 Task: Read out recent articles posted on the page of Apple
Action: Mouse moved to (619, 58)
Screenshot: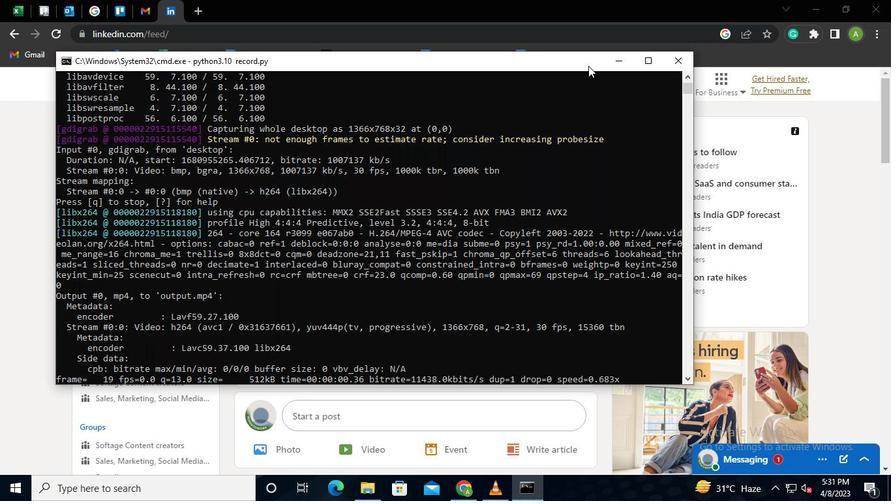 
Action: Mouse pressed left at (619, 58)
Screenshot: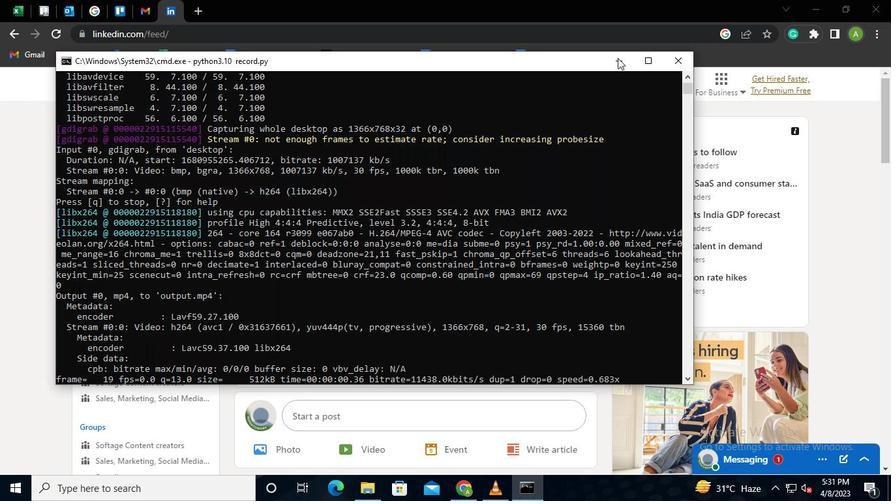 
Action: Mouse moved to (221, 83)
Screenshot: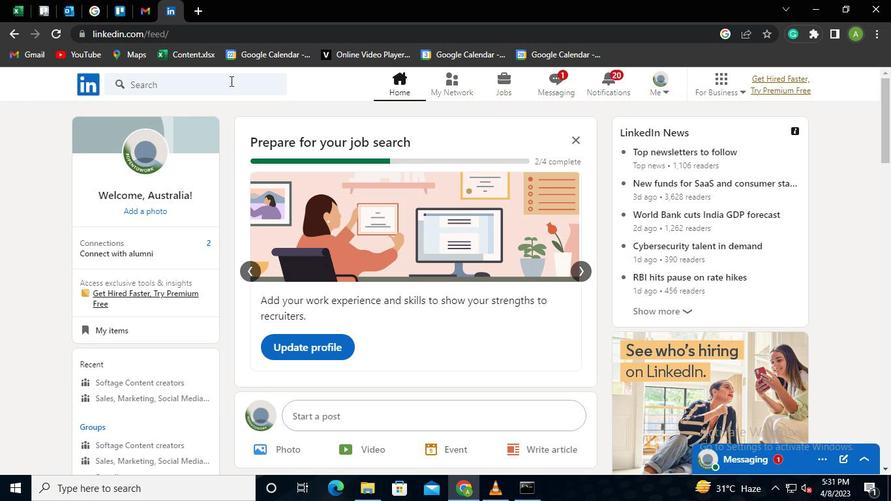 
Action: Mouse pressed left at (221, 83)
Screenshot: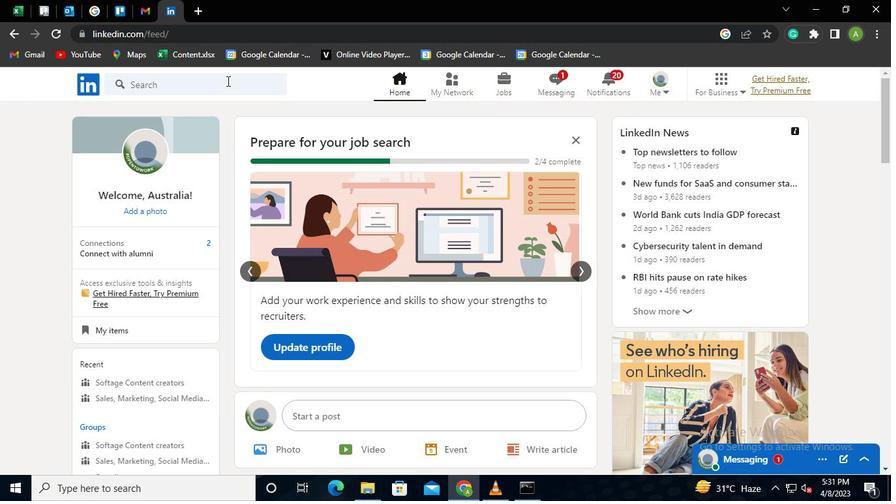 
Action: Keyboard Key.shift
Screenshot: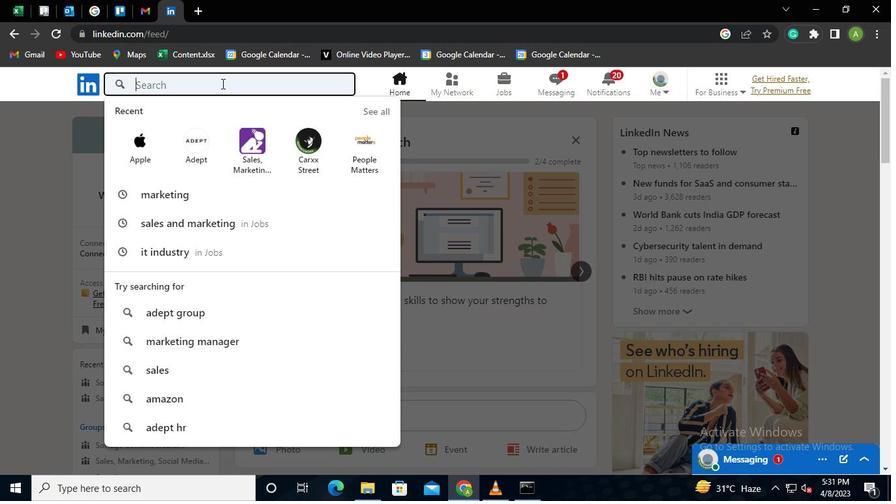 
Action: Keyboard A
Screenshot: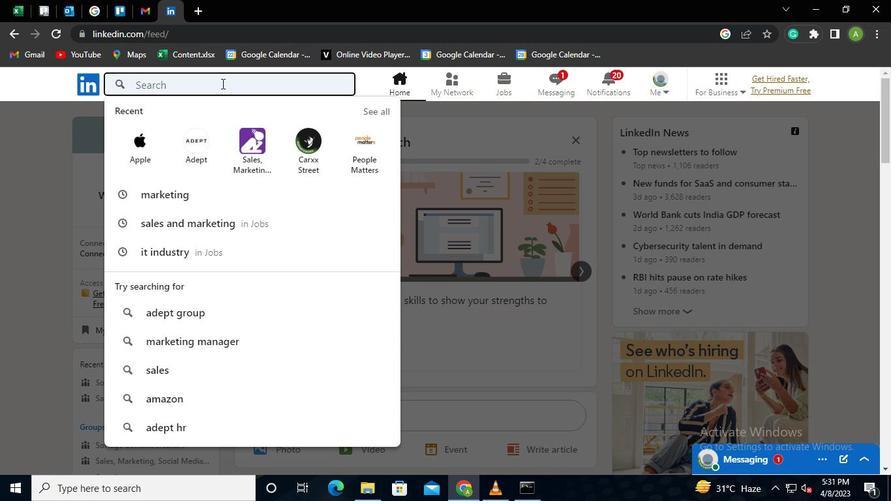 
Action: Keyboard p
Screenshot: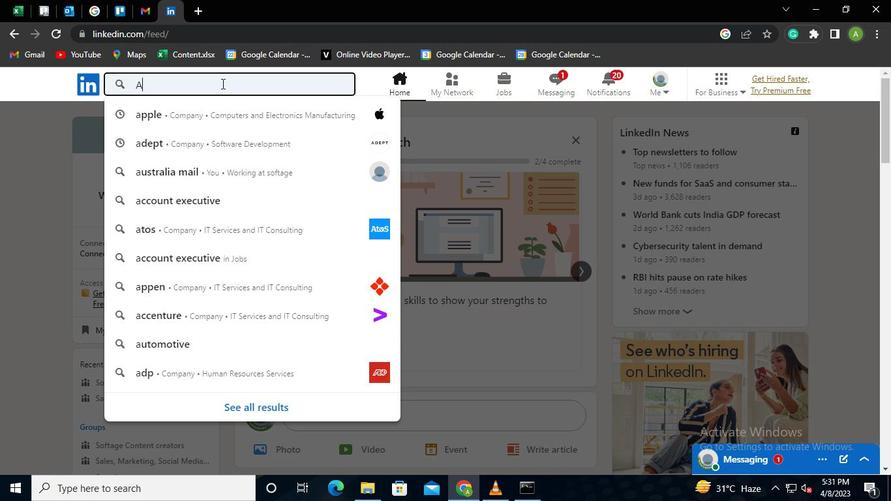 
Action: Keyboard p
Screenshot: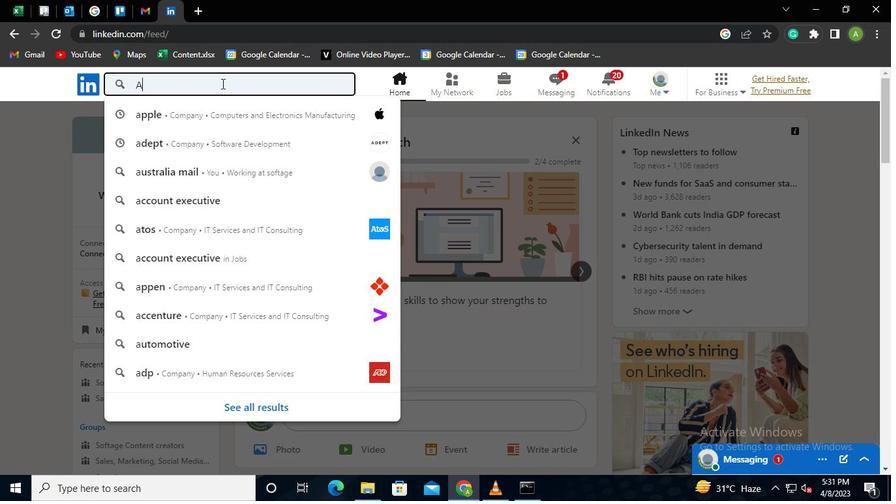 
Action: Keyboard l
Screenshot: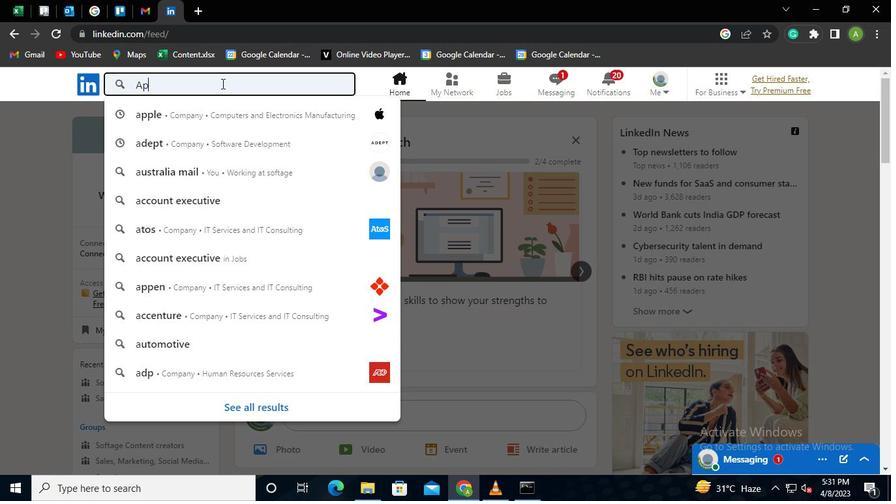 
Action: Keyboard e
Screenshot: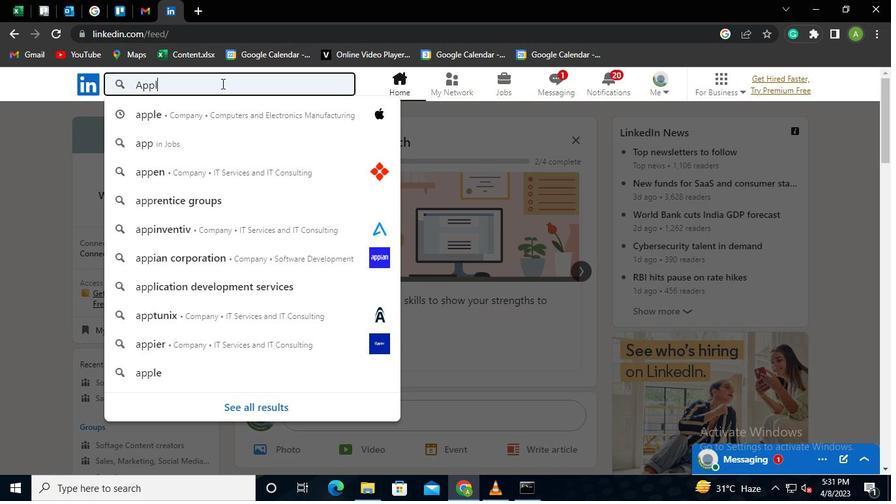 
Action: Keyboard Key.enter
Screenshot: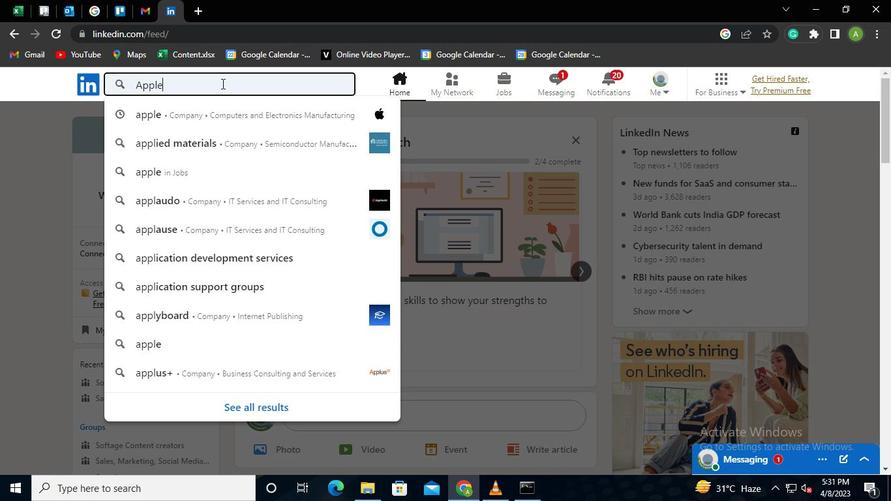 
Action: Mouse moved to (278, 195)
Screenshot: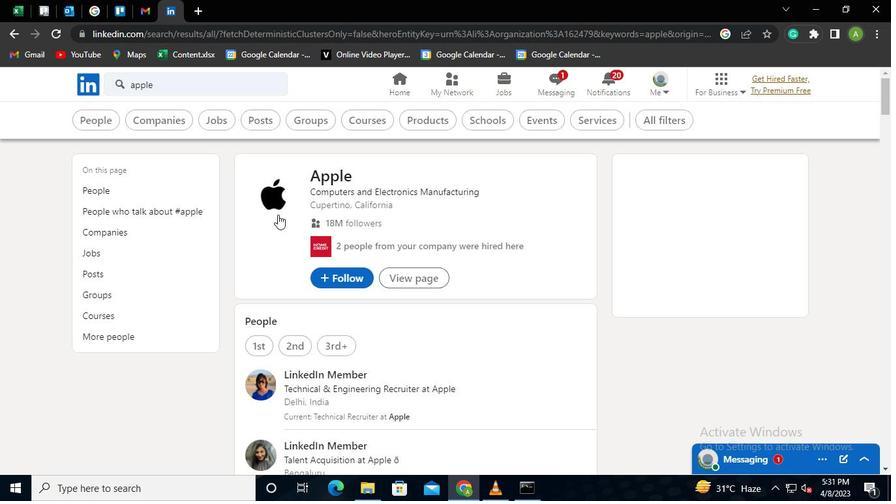
Action: Mouse pressed left at (278, 195)
Screenshot: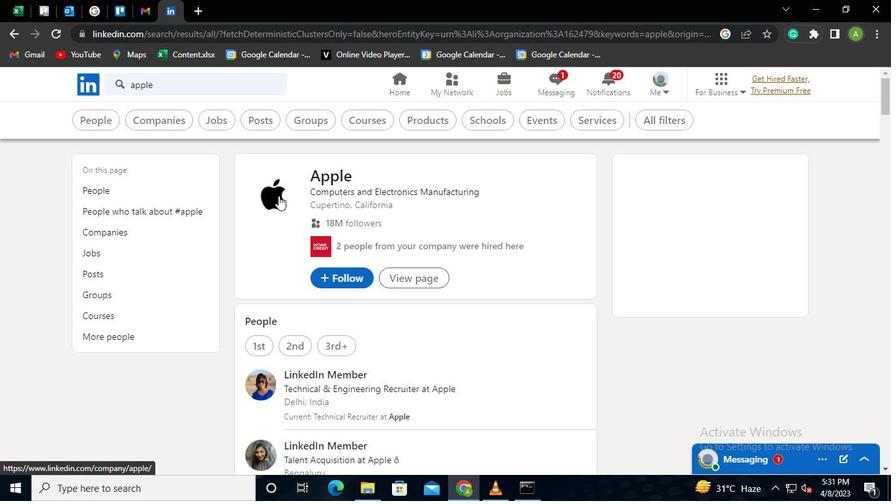 
Action: Mouse moved to (272, 201)
Screenshot: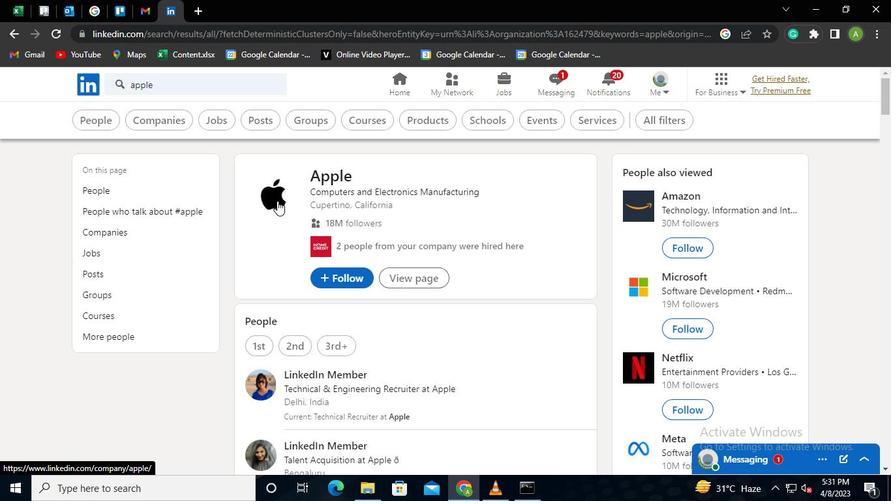 
Action: Mouse pressed left at (272, 201)
Screenshot: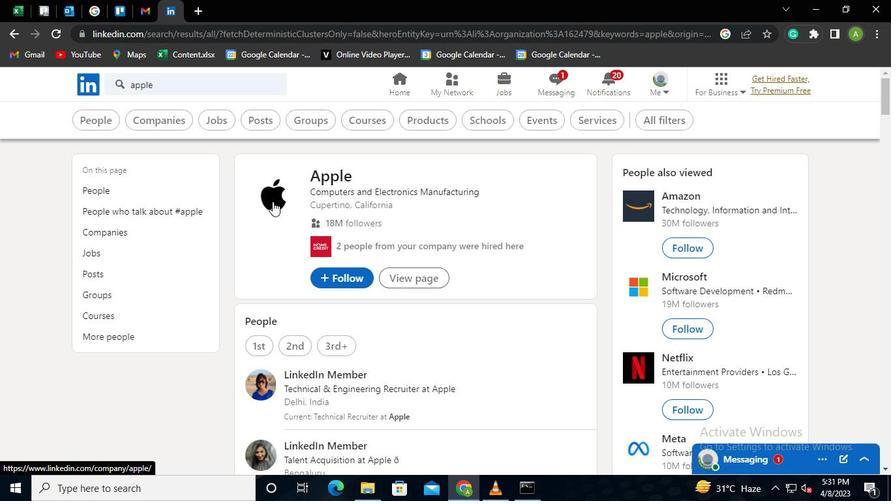 
Action: Mouse moved to (257, 230)
Screenshot: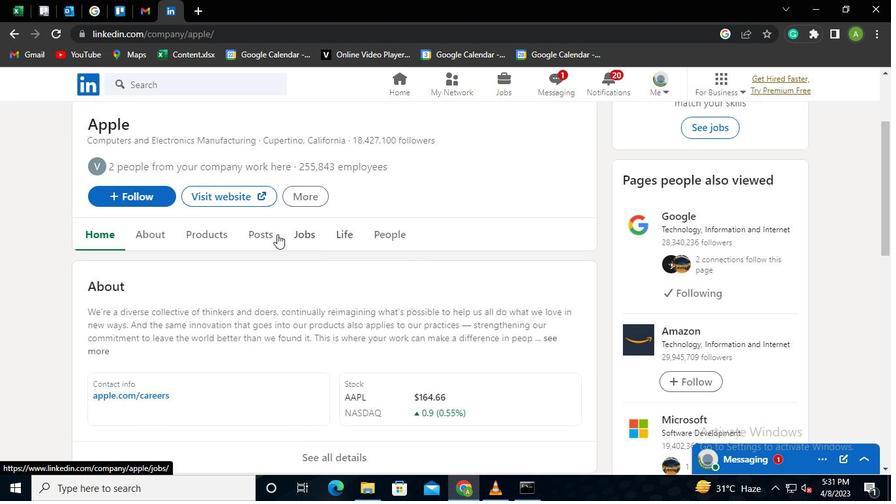
Action: Mouse pressed left at (257, 230)
Screenshot: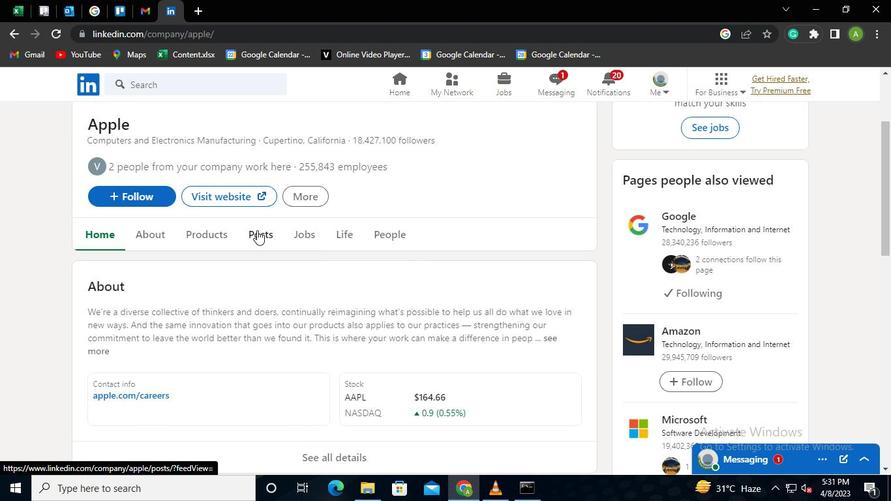 
Action: Mouse moved to (404, 263)
Screenshot: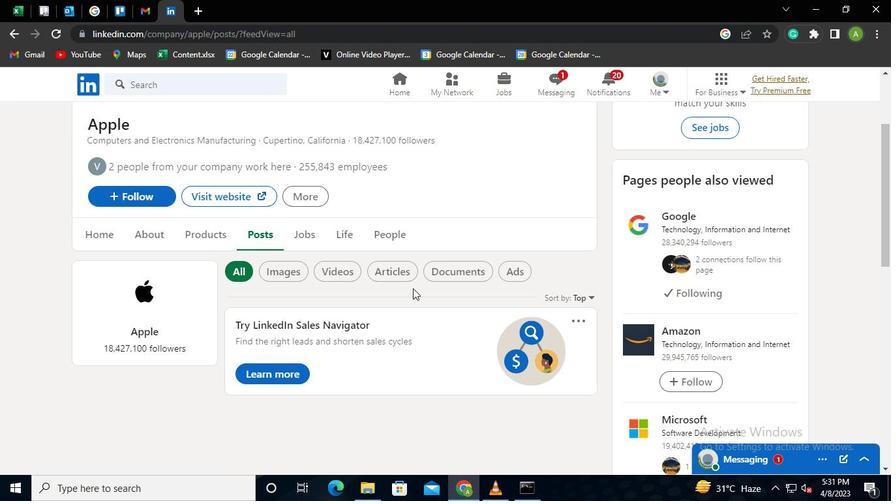 
Action: Mouse pressed left at (404, 263)
Screenshot: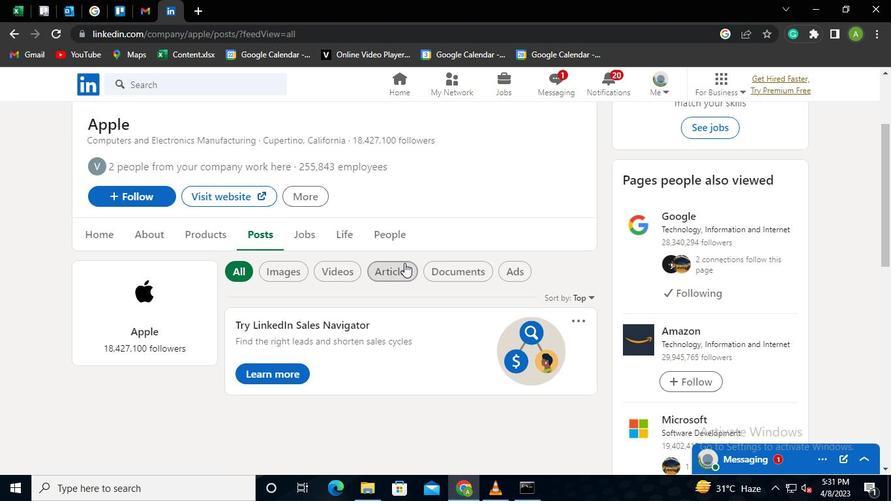 
Action: Mouse moved to (539, 499)
Screenshot: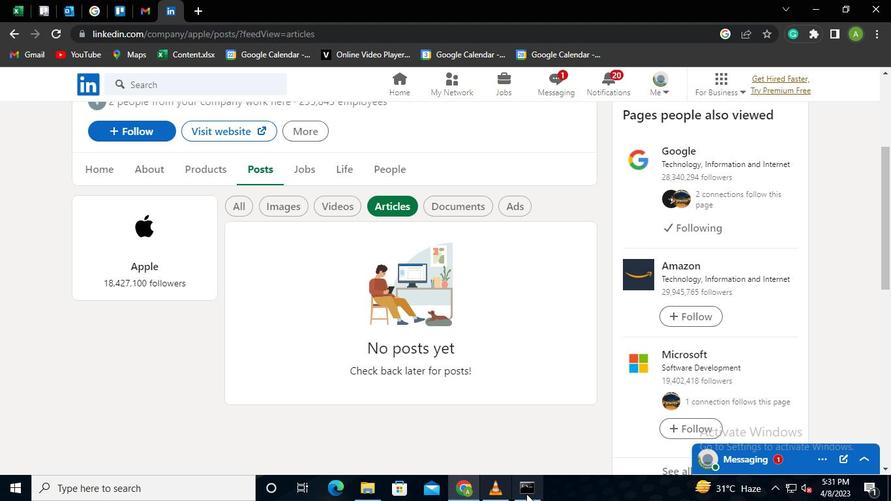 
Action: Mouse pressed left at (539, 499)
Screenshot: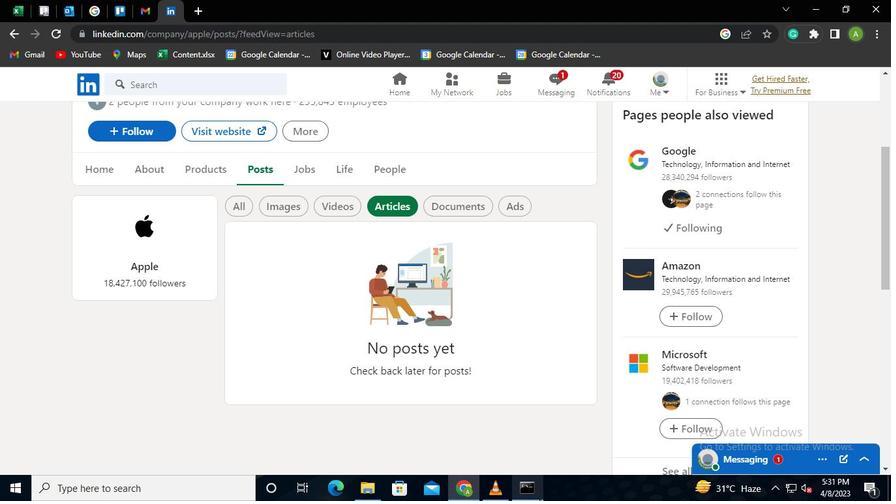 
Action: Mouse moved to (678, 52)
Screenshot: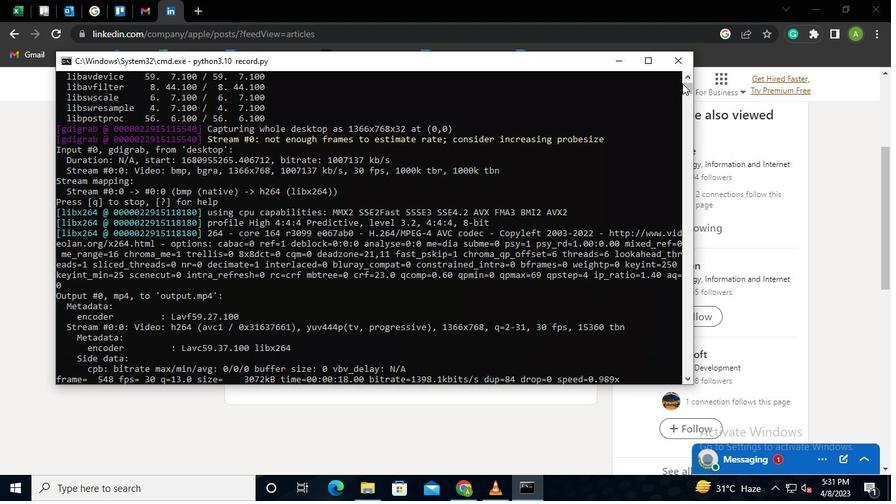 
Action: Mouse pressed left at (678, 52)
Screenshot: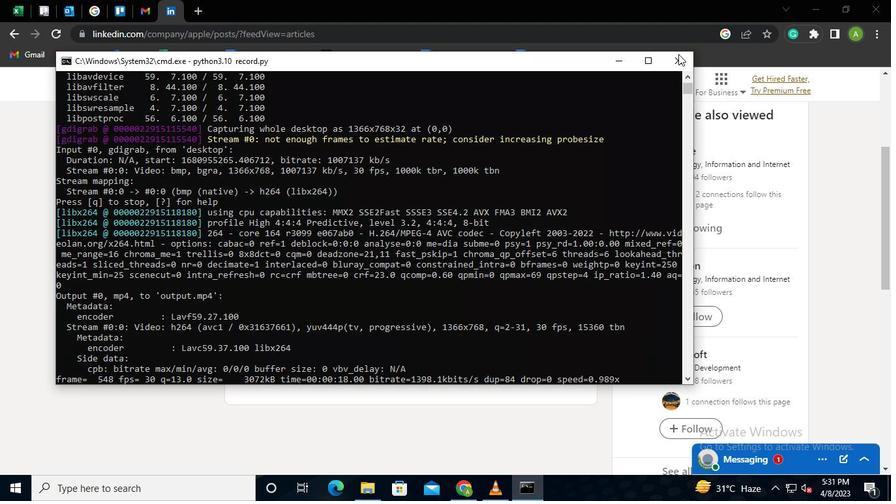 
